 Task: Add a dependency to the task Login page not loading or unresponsive , the existing task  Issues with integrating with version control system (e.g. Git) in the project ZillaTech.
Action: Mouse moved to (317, 460)
Screenshot: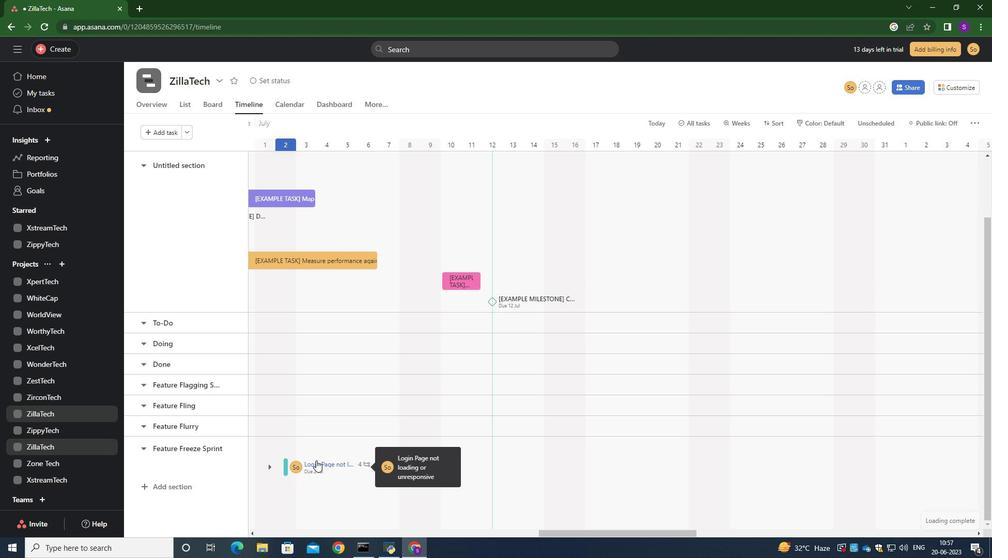 
Action: Mouse pressed left at (317, 460)
Screenshot: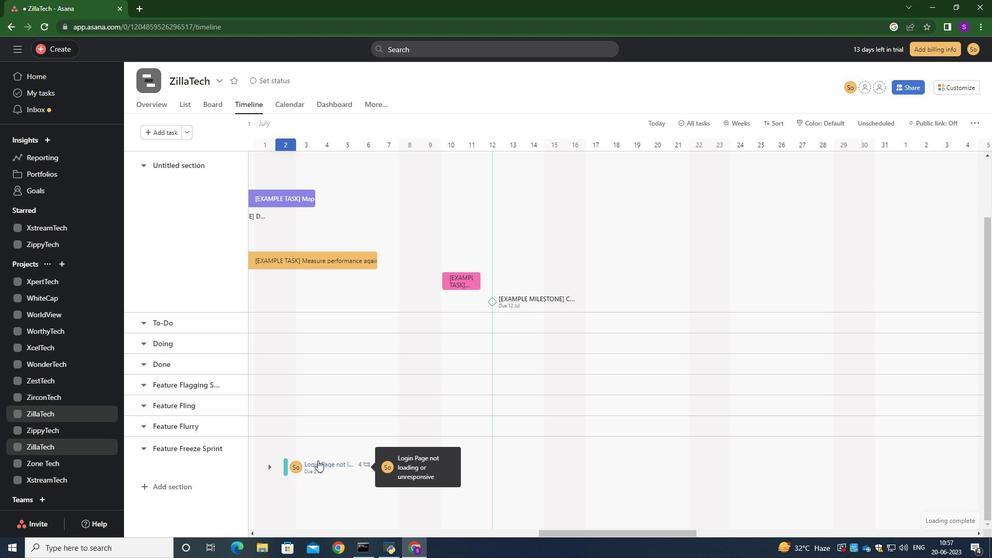 
Action: Mouse moved to (740, 263)
Screenshot: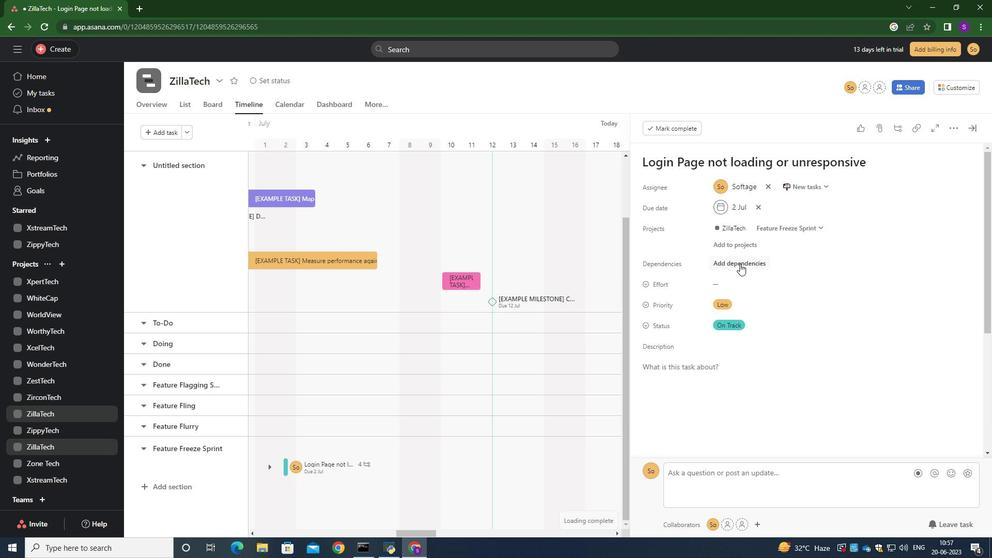 
Action: Mouse pressed left at (740, 263)
Screenshot: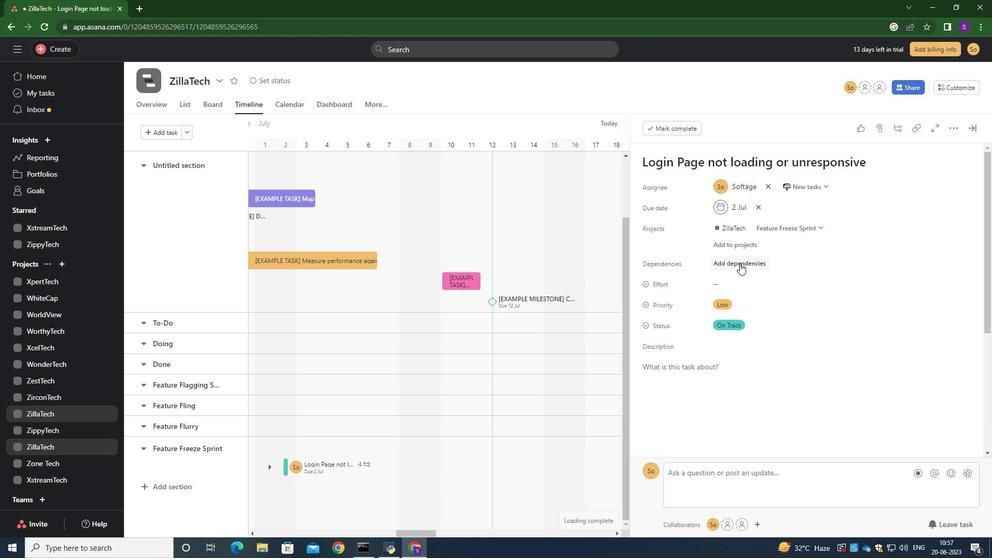 
Action: Mouse moved to (867, 305)
Screenshot: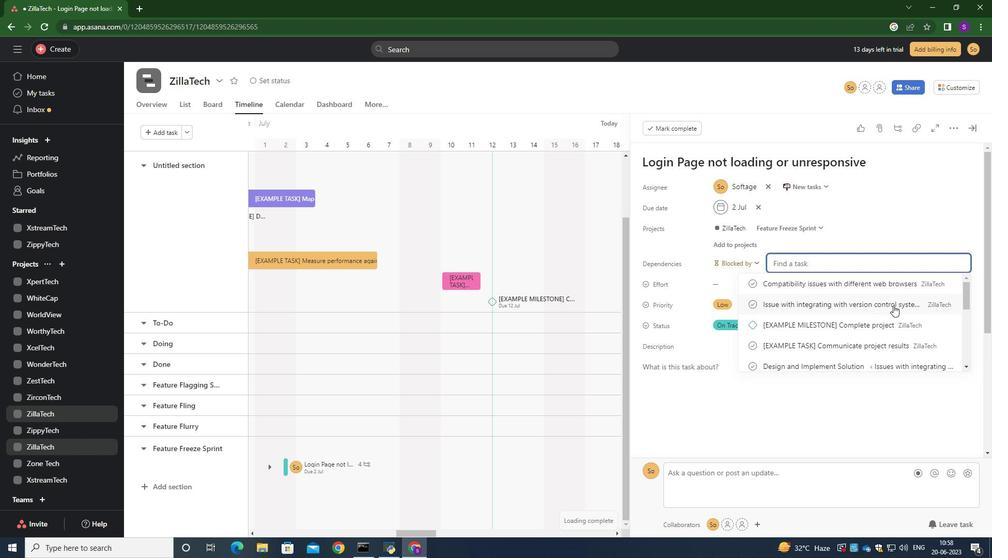 
Action: Mouse pressed left at (867, 305)
Screenshot: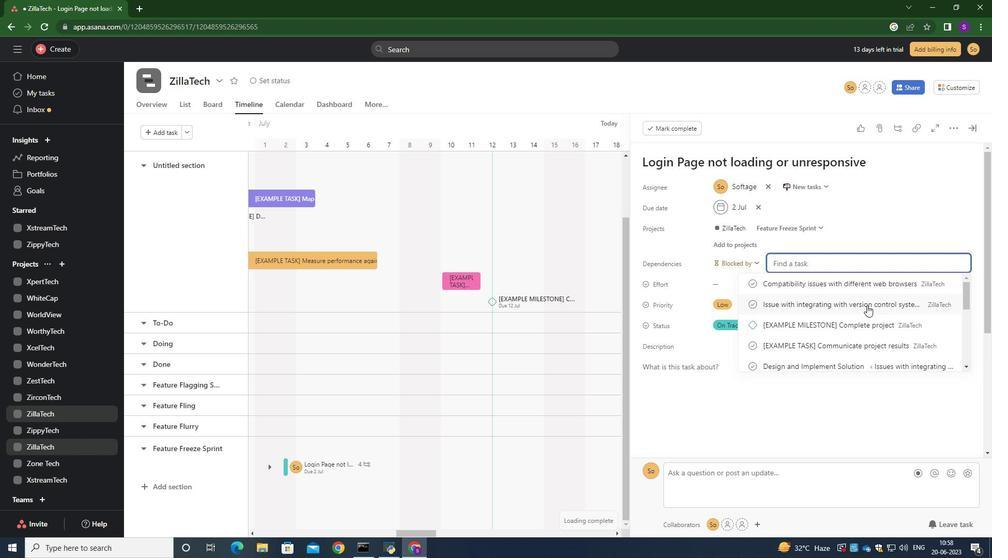
Action: Mouse moved to (836, 274)
Screenshot: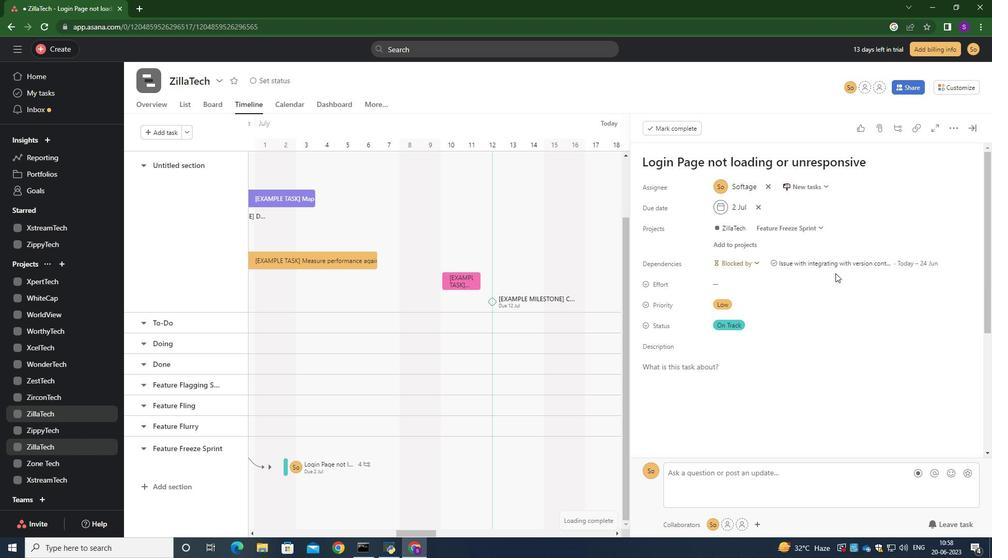 
